 Task: Look for products in the category "American" that are on sale.
Action: Mouse moved to (620, 241)
Screenshot: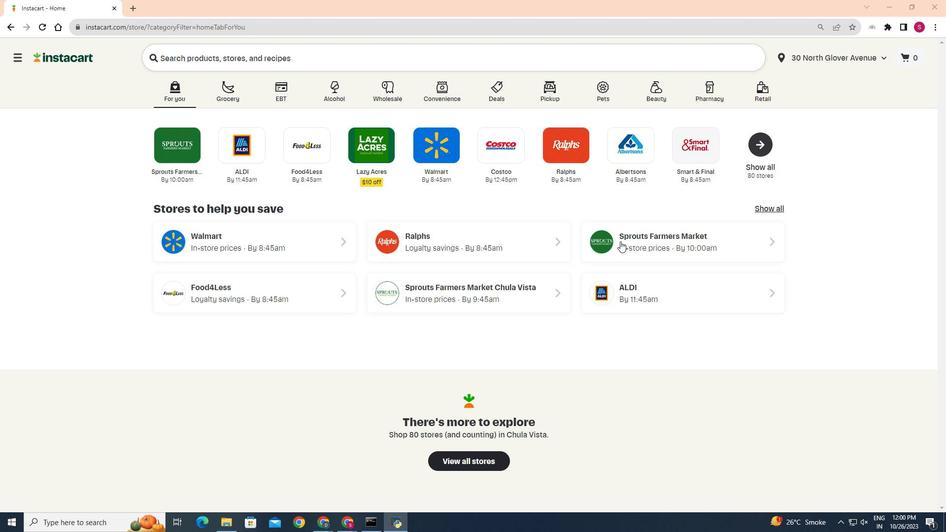 
Action: Mouse pressed left at (620, 241)
Screenshot: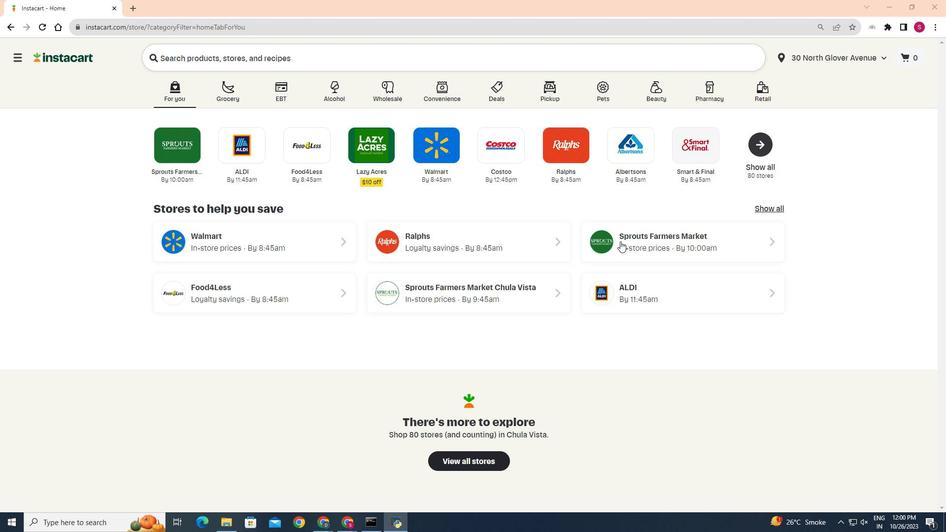 
Action: Mouse moved to (44, 412)
Screenshot: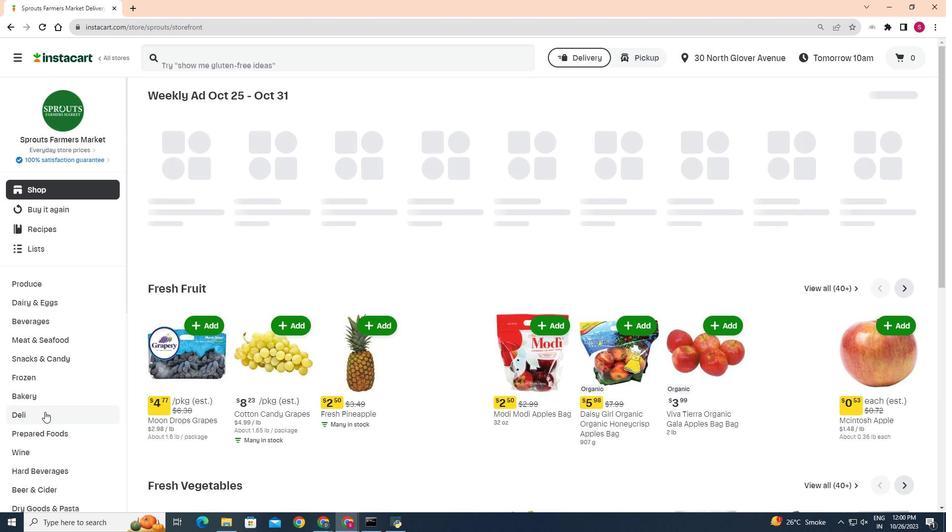 
Action: Mouse pressed left at (44, 412)
Screenshot: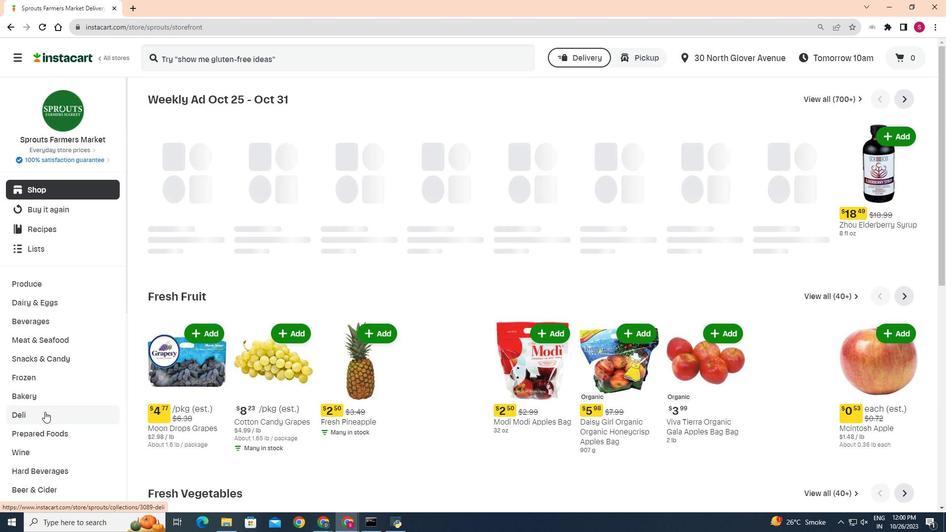 
Action: Mouse moved to (262, 122)
Screenshot: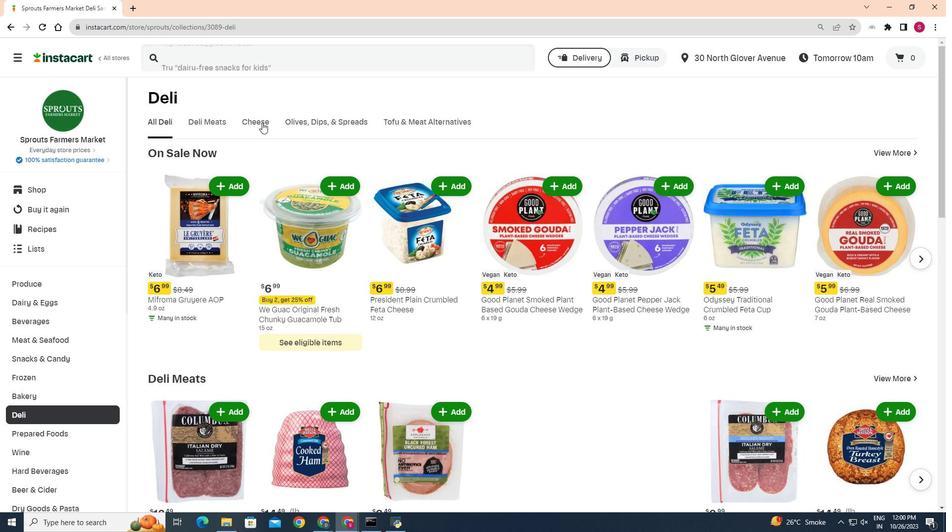 
Action: Mouse pressed left at (262, 122)
Screenshot: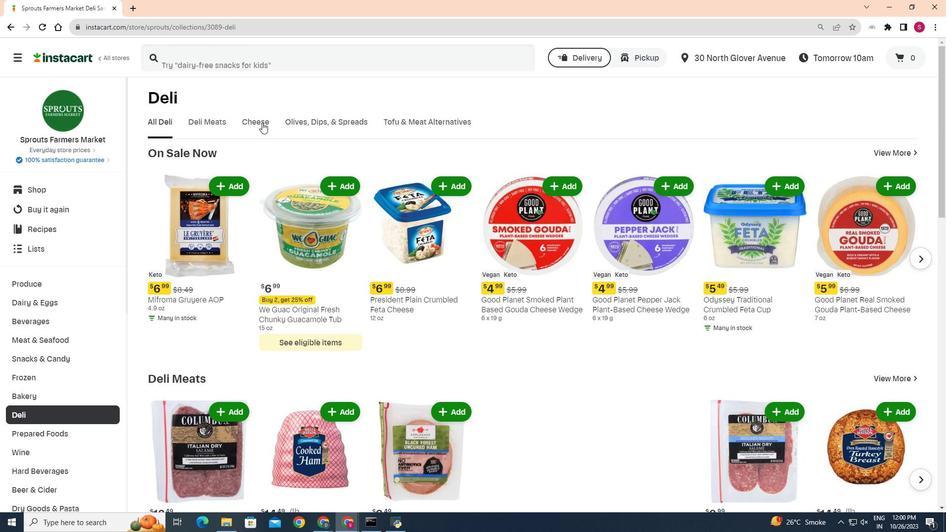 
Action: Mouse moved to (547, 157)
Screenshot: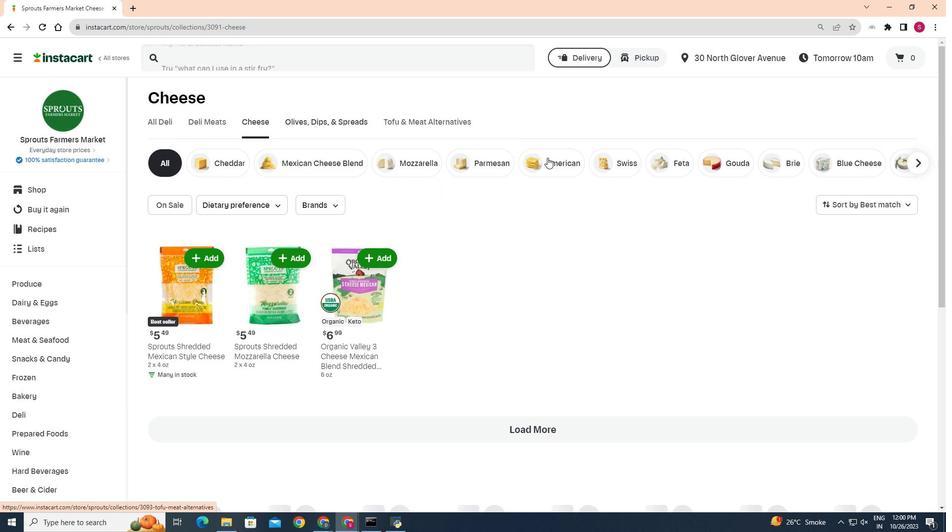 
Action: Mouse pressed left at (547, 157)
Screenshot: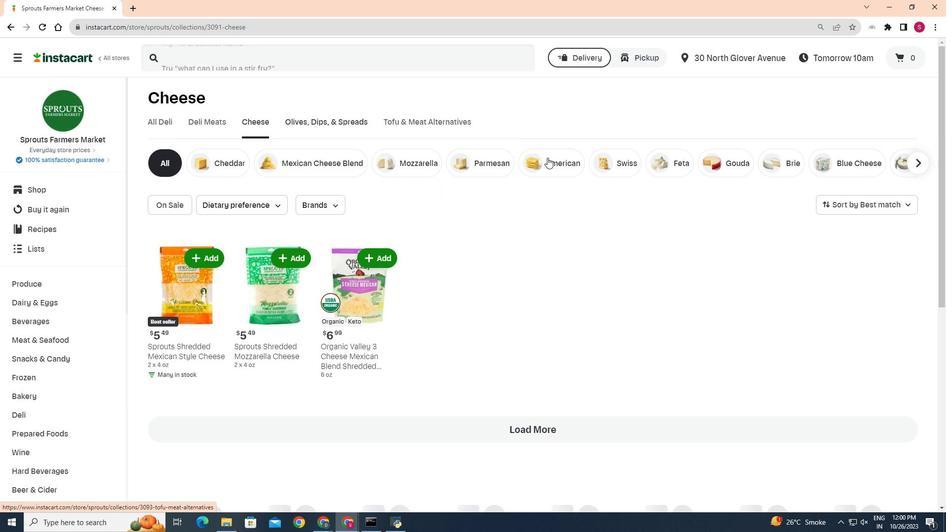 
Action: Mouse moved to (644, 210)
Screenshot: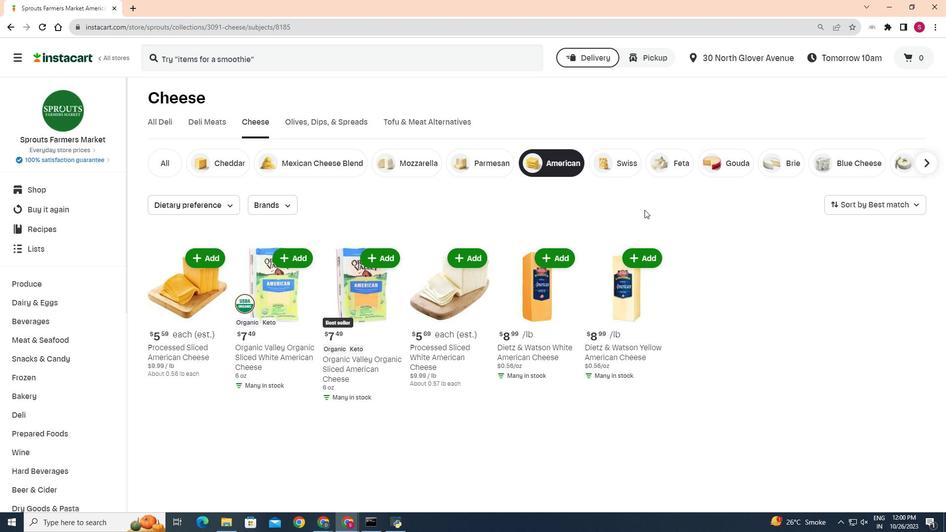 
